 Task: Look for gluten-free products only.
Action: Mouse moved to (14, 56)
Screenshot: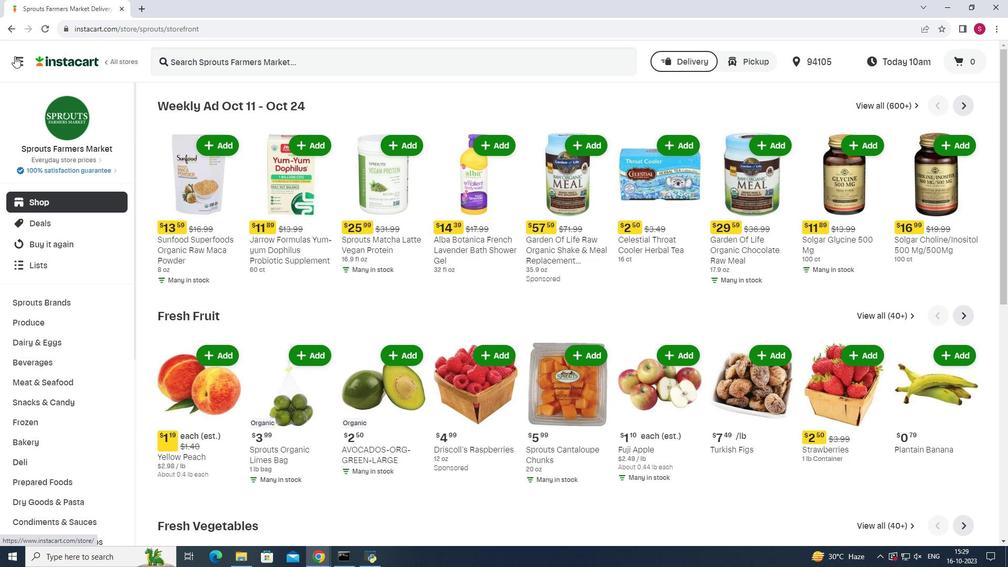 
Action: Mouse pressed left at (14, 56)
Screenshot: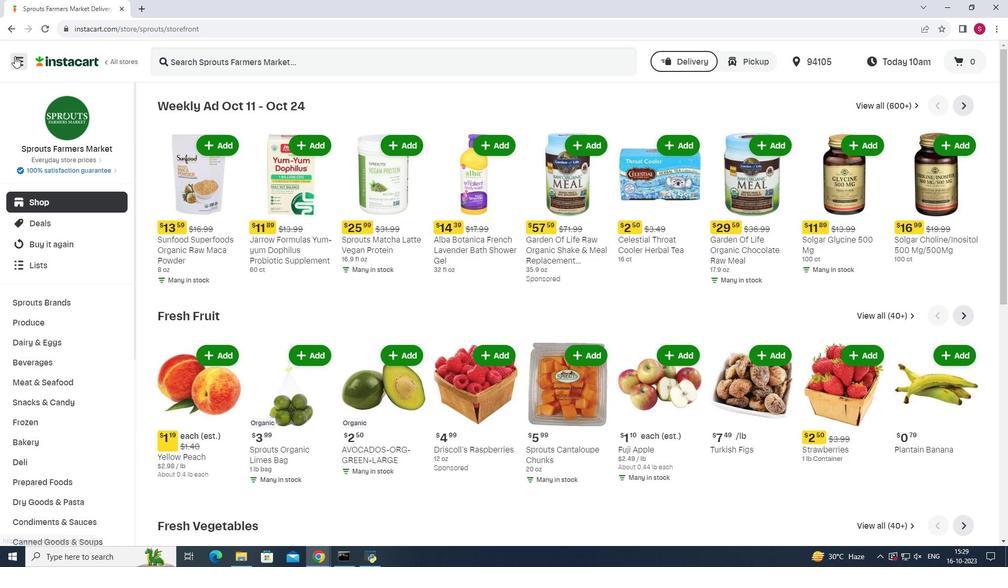 
Action: Mouse moved to (63, 281)
Screenshot: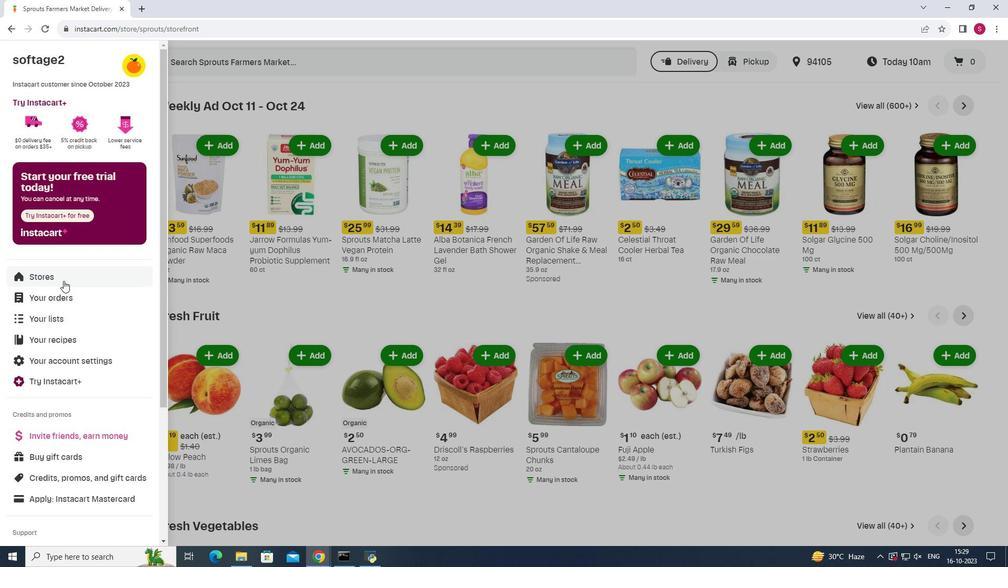 
Action: Mouse pressed left at (63, 281)
Screenshot: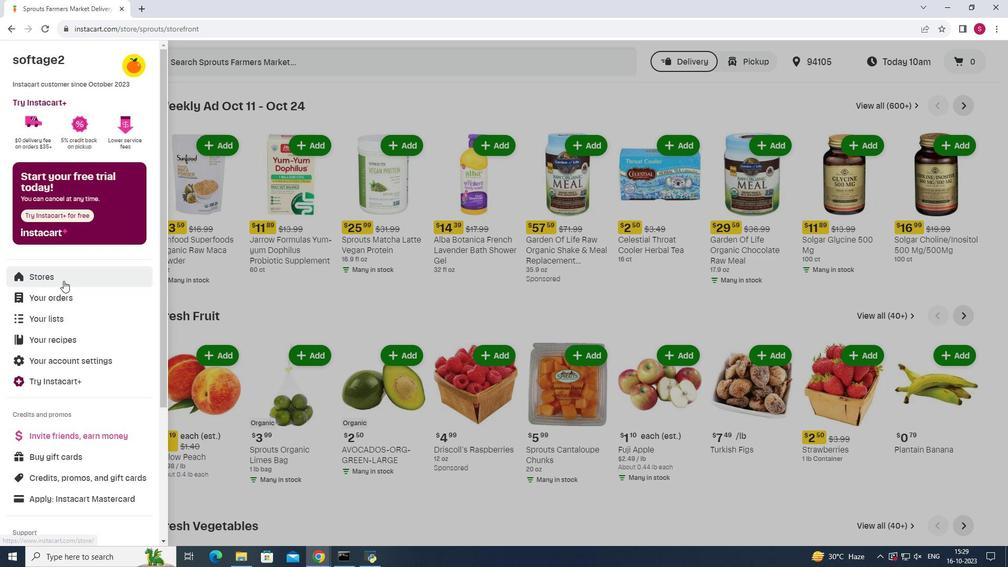 
Action: Mouse moved to (241, 95)
Screenshot: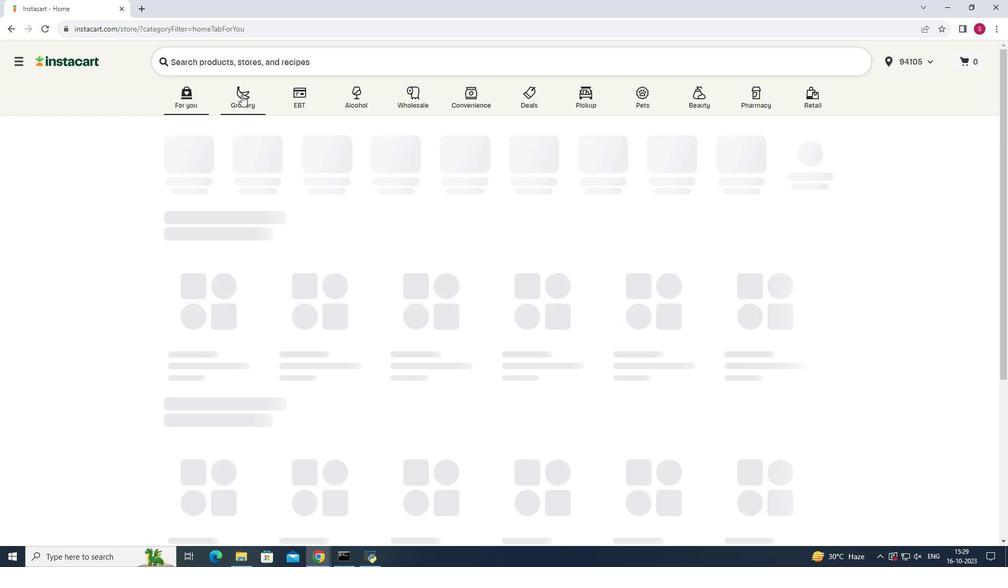 
Action: Mouse pressed left at (241, 95)
Screenshot: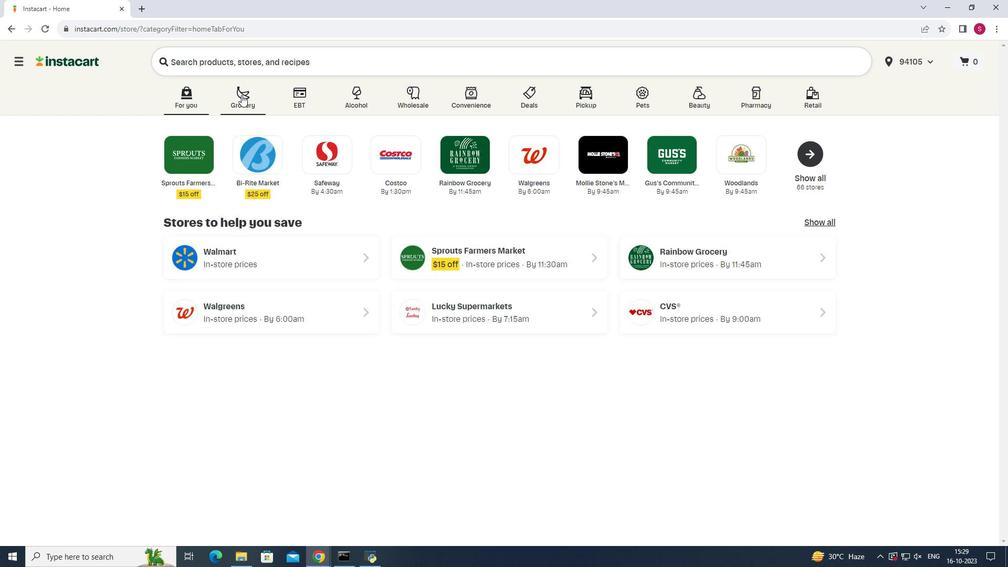 
Action: Mouse moved to (681, 145)
Screenshot: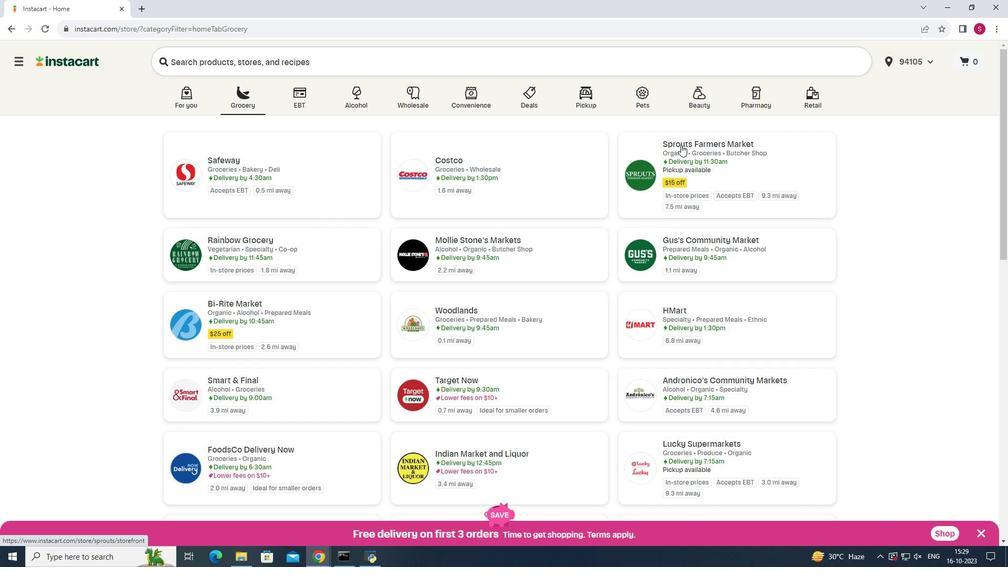 
Action: Mouse pressed left at (681, 145)
Screenshot: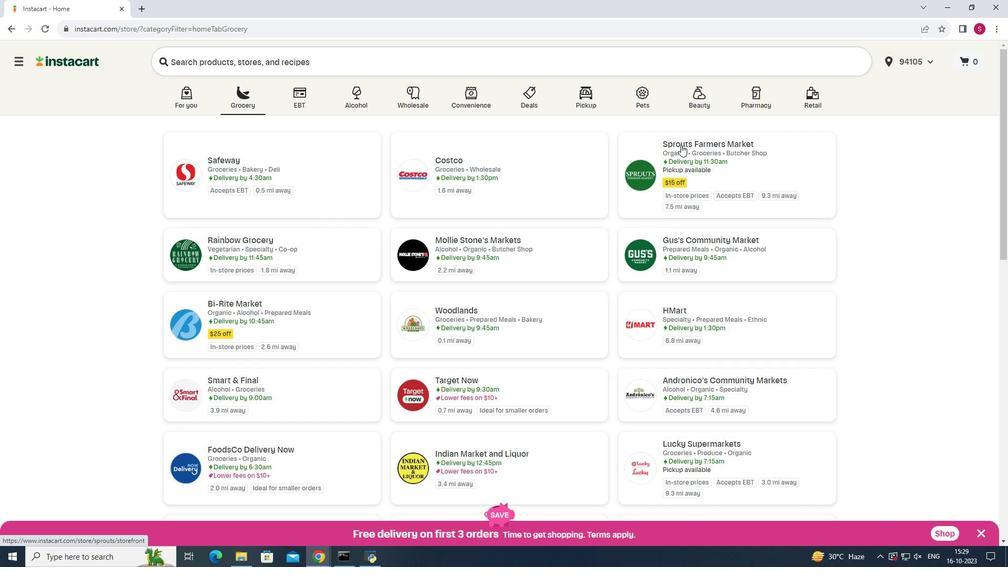
Action: Mouse moved to (40, 379)
Screenshot: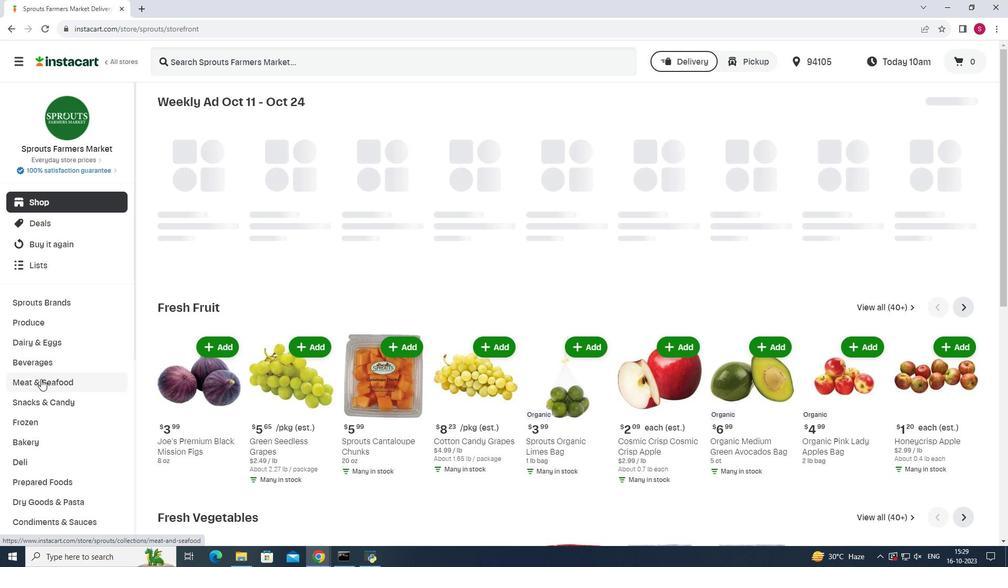 
Action: Mouse pressed left at (40, 379)
Screenshot: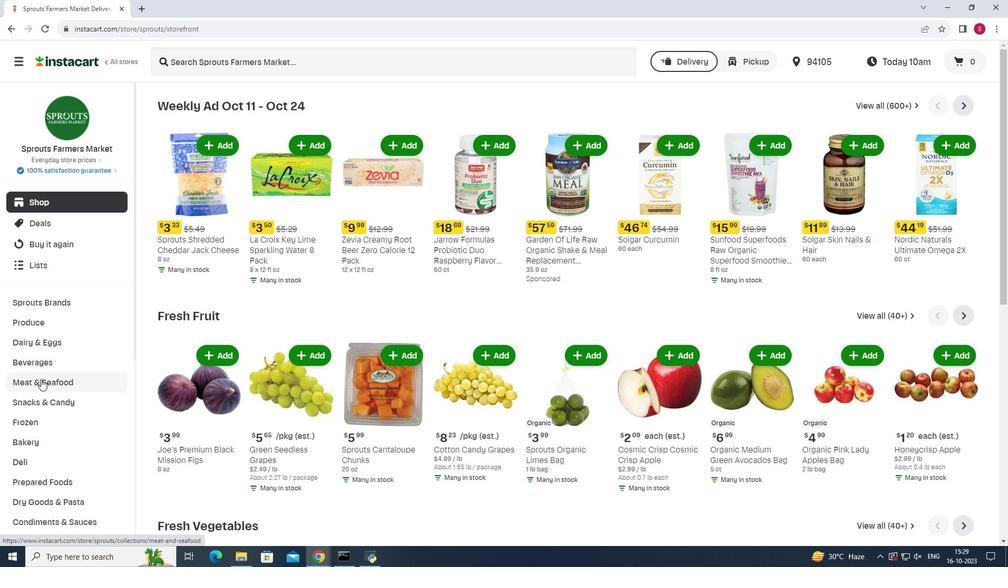 
Action: Mouse moved to (762, 130)
Screenshot: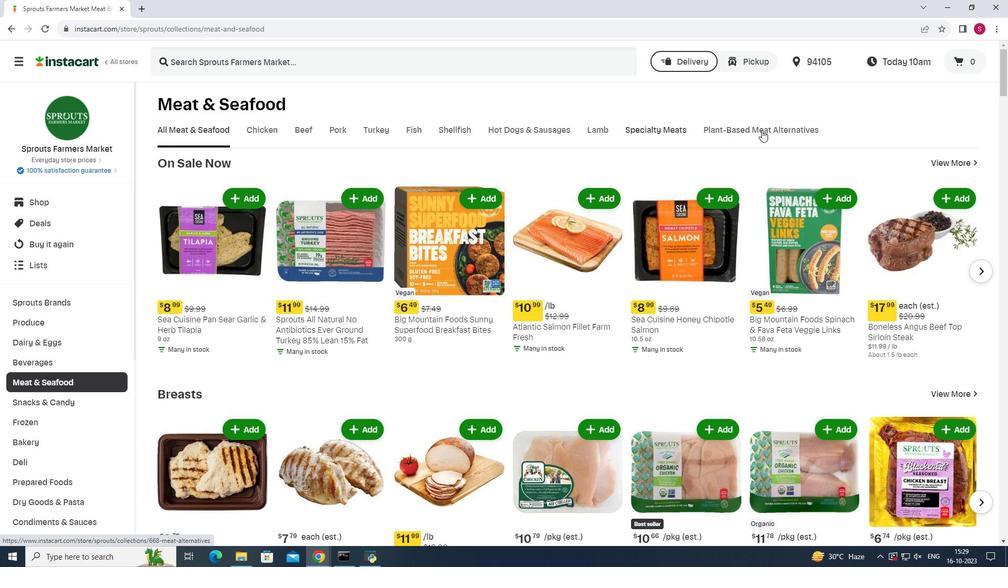 
Action: Mouse pressed left at (762, 130)
Screenshot: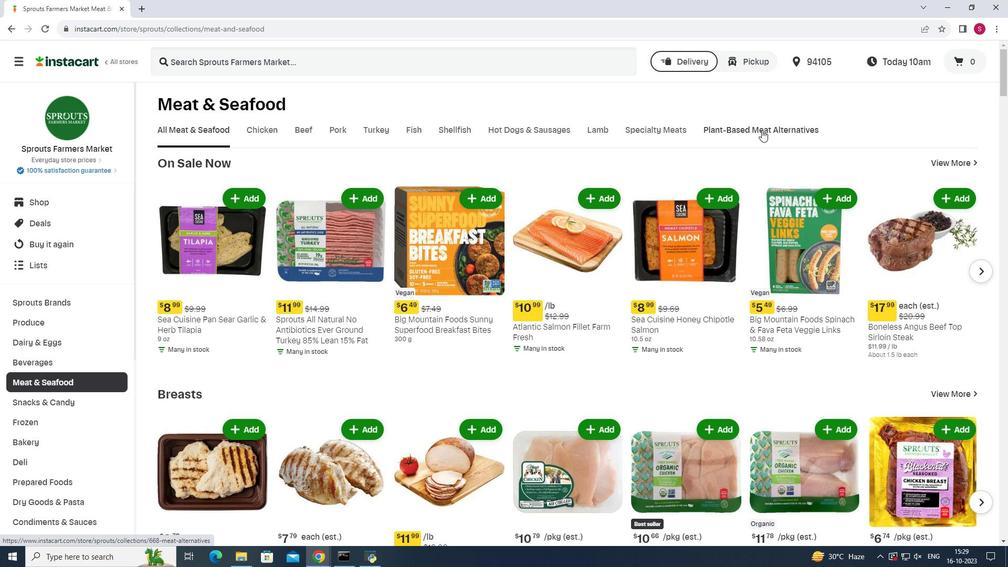 
Action: Mouse moved to (312, 178)
Screenshot: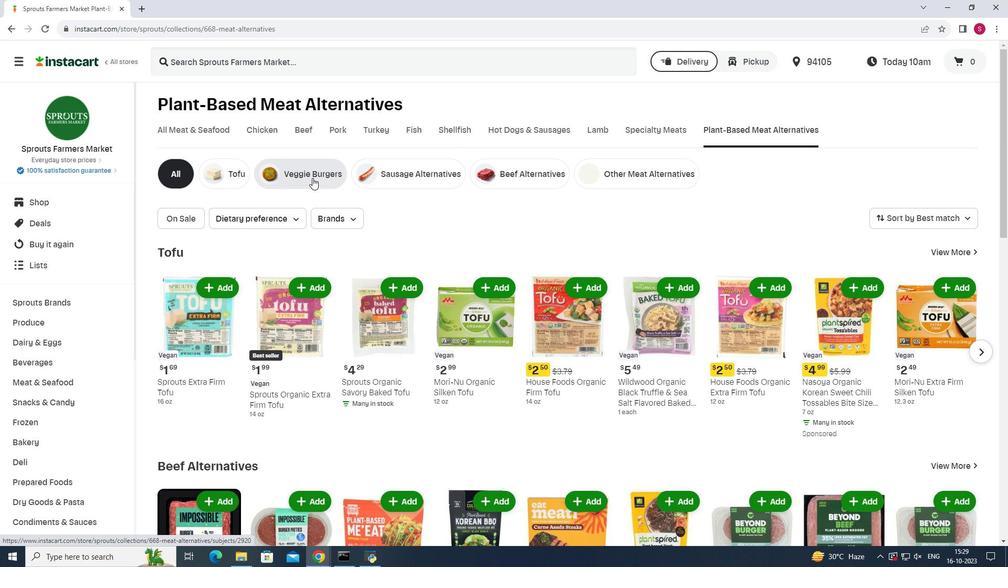 
Action: Mouse pressed left at (312, 178)
Screenshot: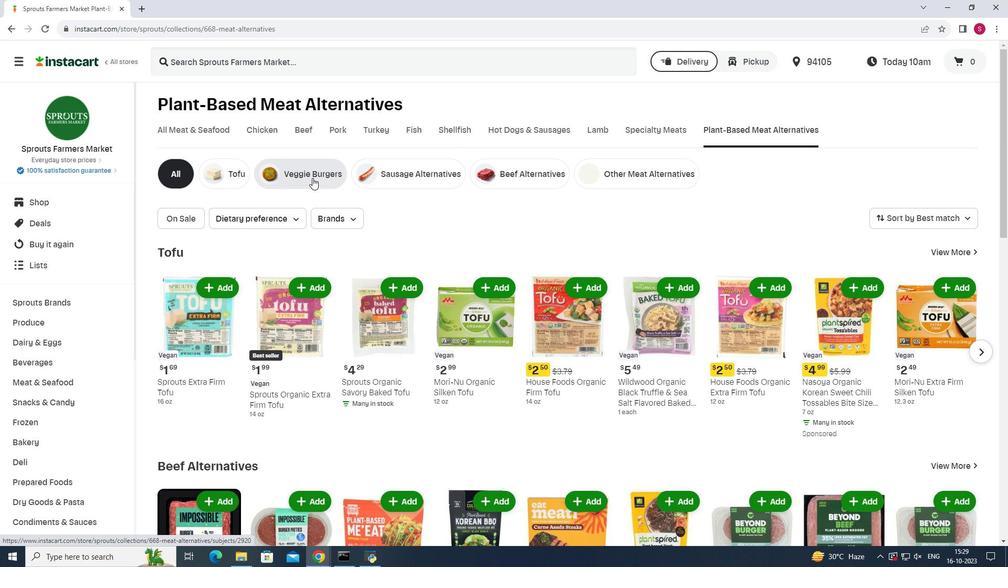 
Action: Mouse moved to (293, 221)
Screenshot: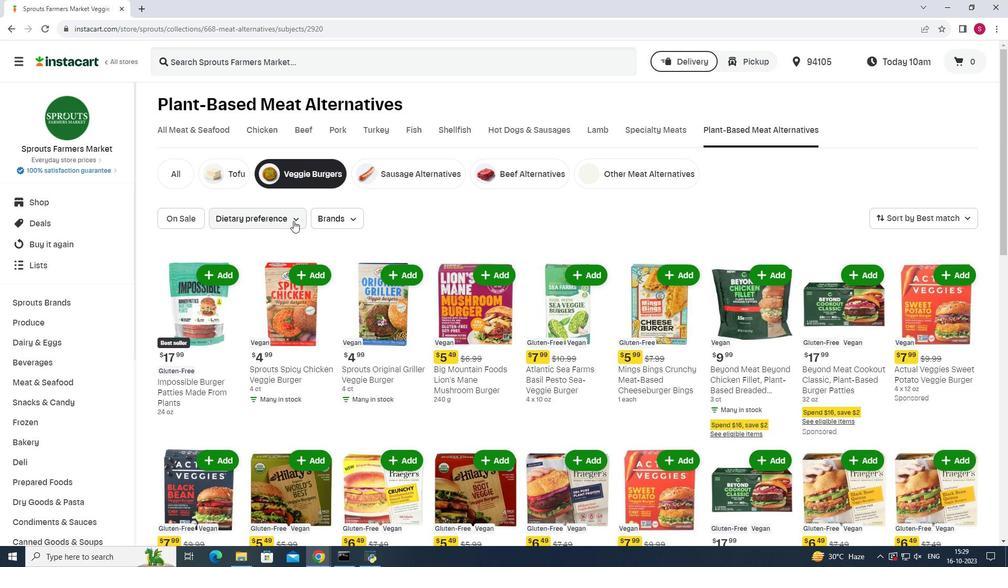 
Action: Mouse pressed left at (293, 221)
Screenshot: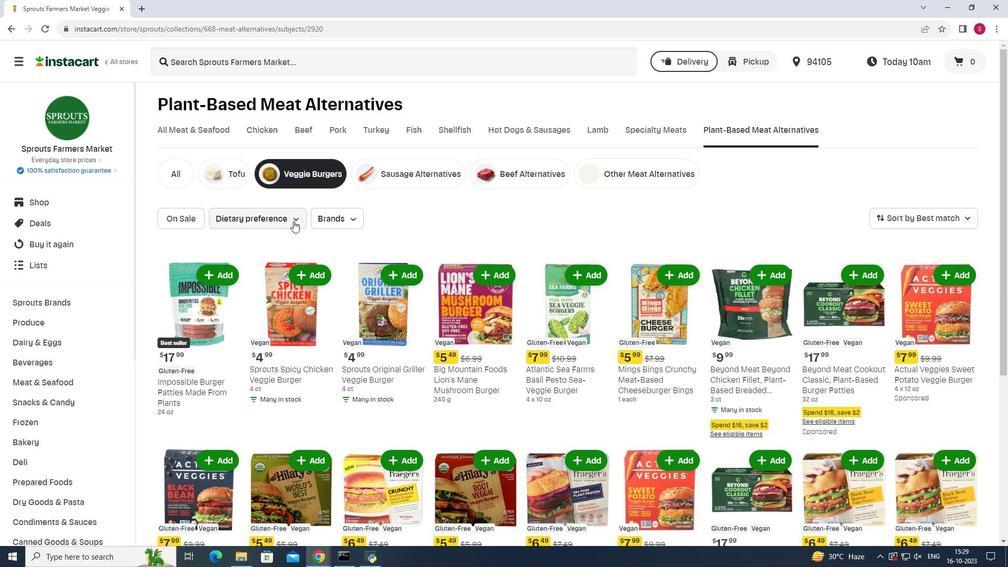 
Action: Mouse moved to (223, 299)
Screenshot: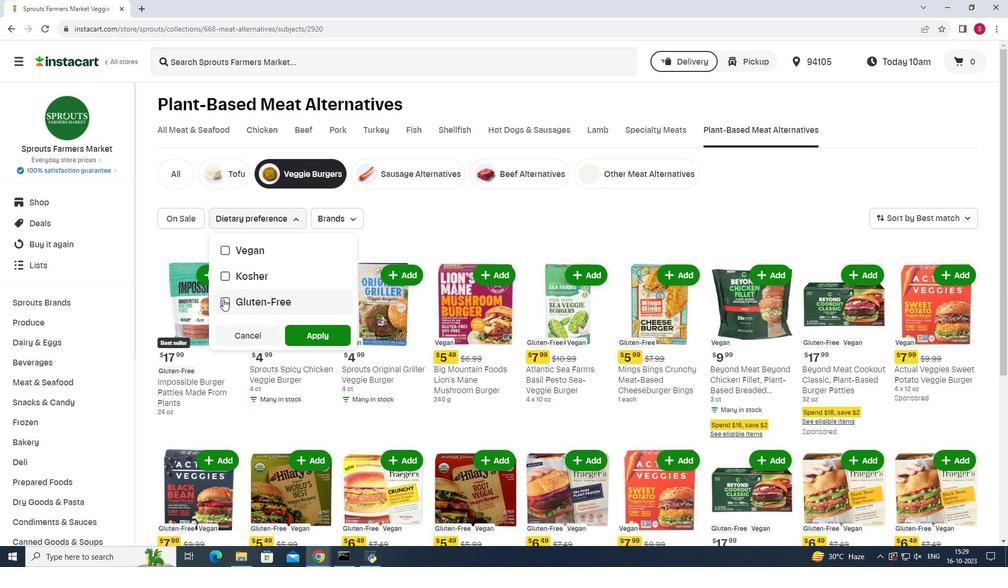 
Action: Mouse pressed left at (223, 299)
Screenshot: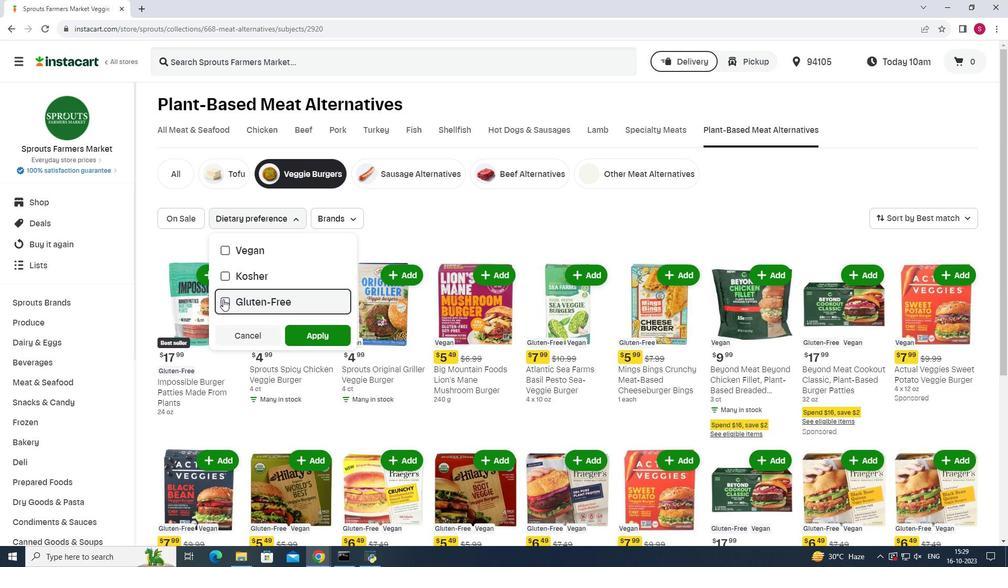 
Action: Mouse moved to (312, 334)
Screenshot: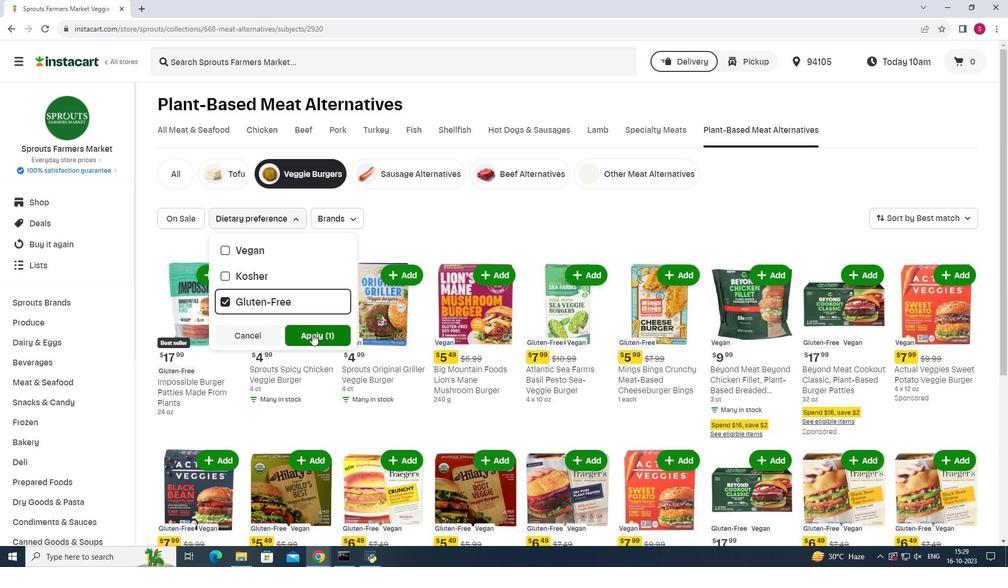 
Action: Mouse pressed left at (312, 334)
Screenshot: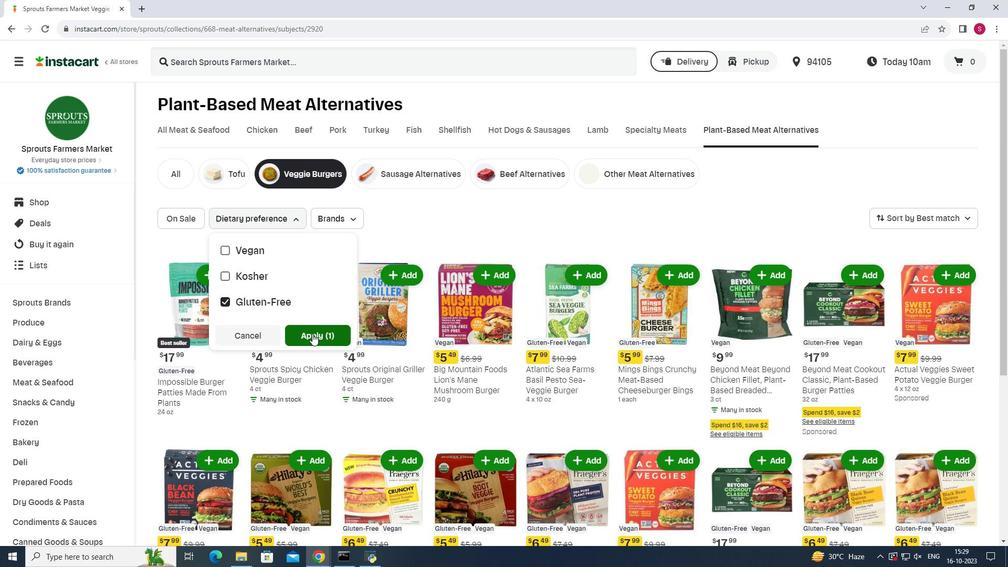 
Action: Mouse moved to (699, 243)
Screenshot: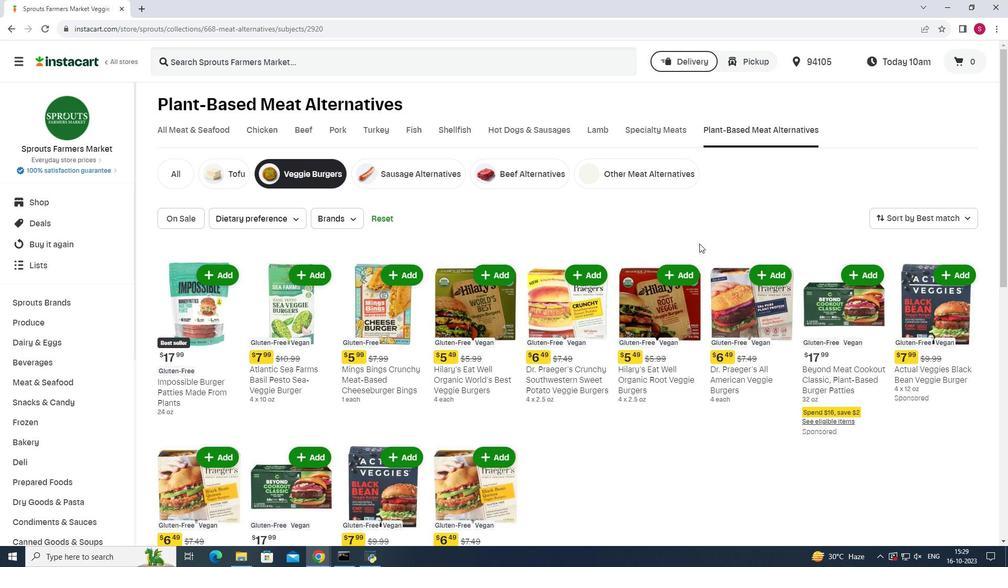 
Action: Mouse scrolled (699, 243) with delta (0, 0)
Screenshot: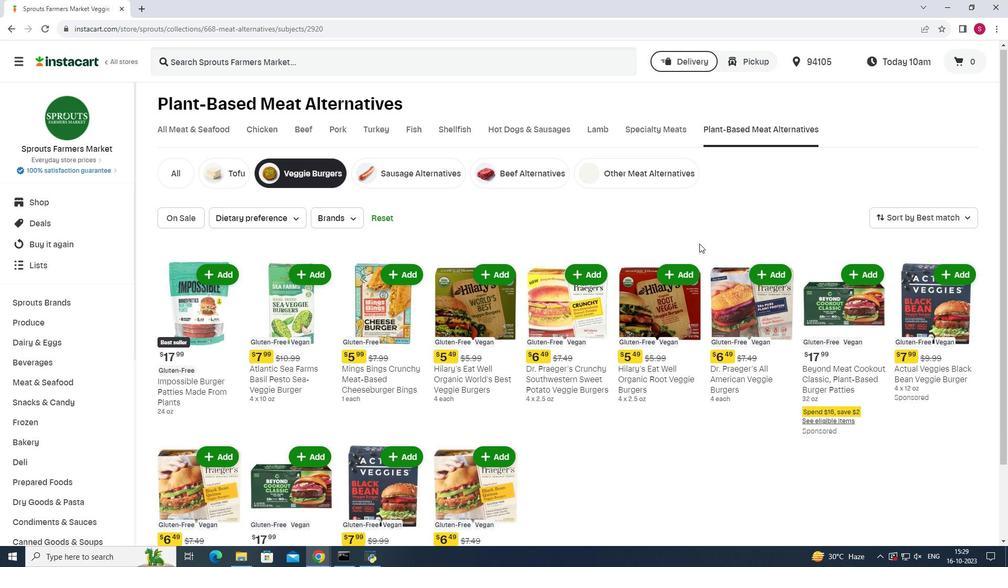 
Action: Mouse scrolled (699, 243) with delta (0, 0)
Screenshot: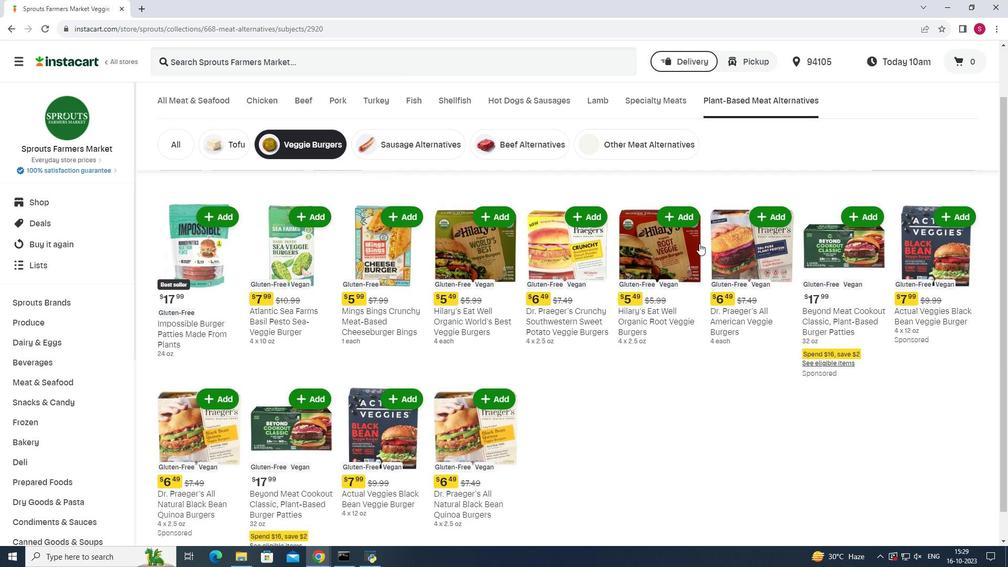 
Action: Mouse scrolled (699, 243) with delta (0, 0)
Screenshot: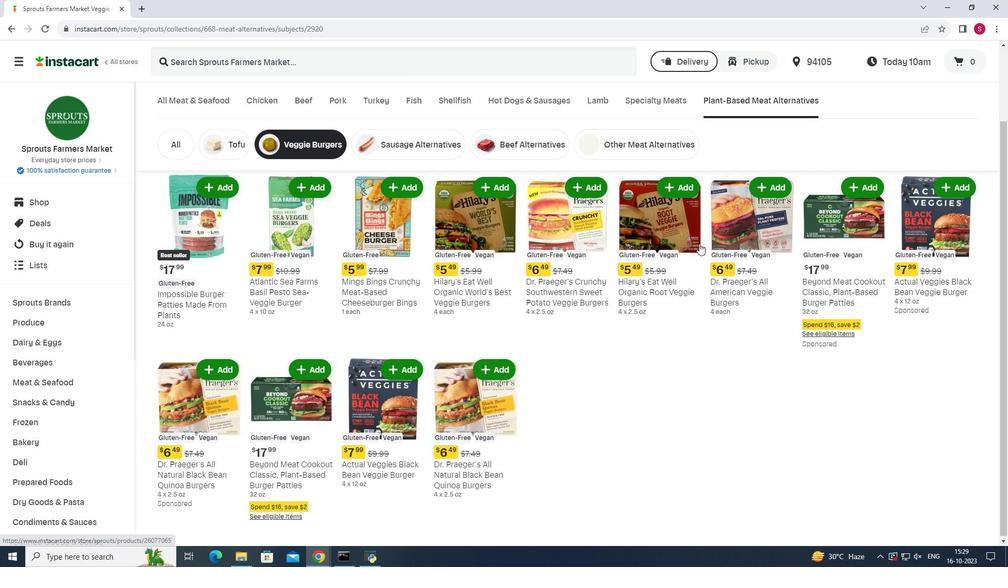 
Action: Mouse scrolled (699, 243) with delta (0, 0)
Screenshot: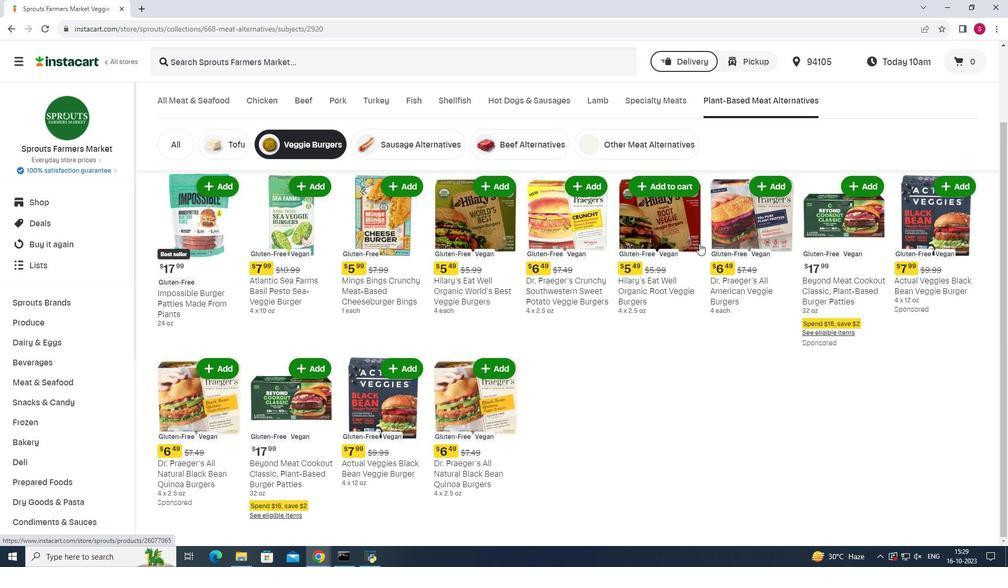 
Action: Mouse scrolled (699, 243) with delta (0, 0)
Screenshot: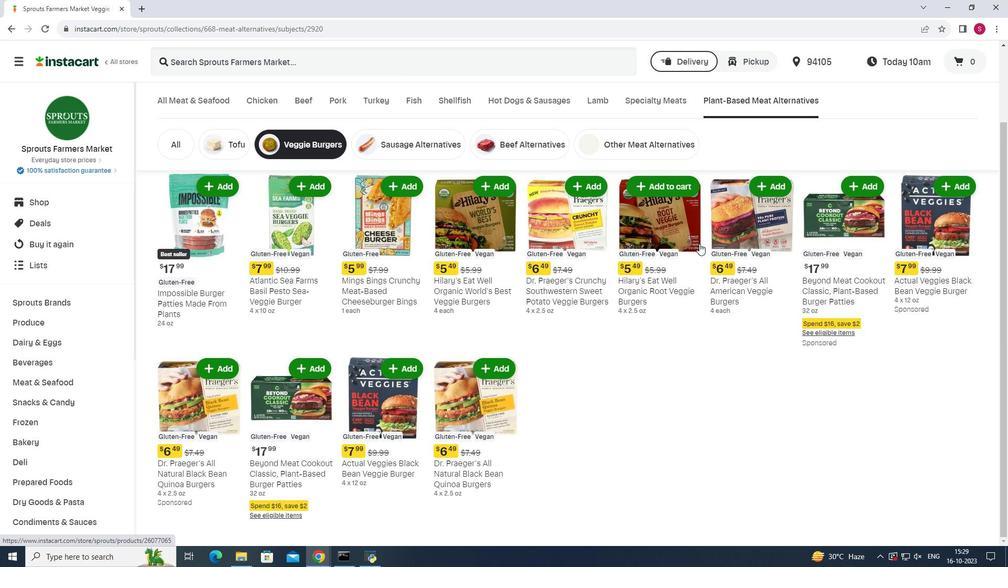 
Action: Mouse scrolled (699, 244) with delta (0, 0)
Screenshot: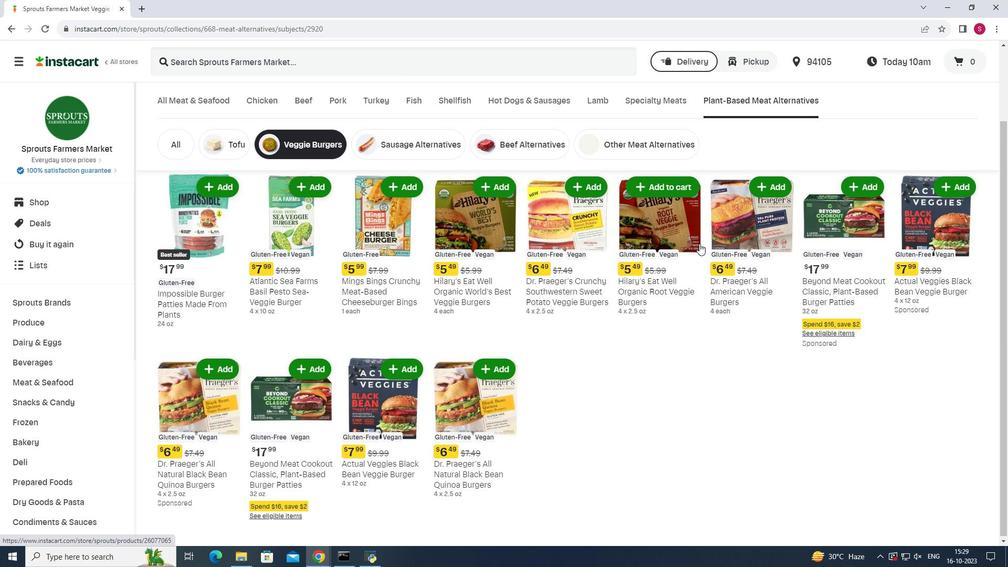 
Action: Mouse scrolled (699, 244) with delta (0, 0)
Screenshot: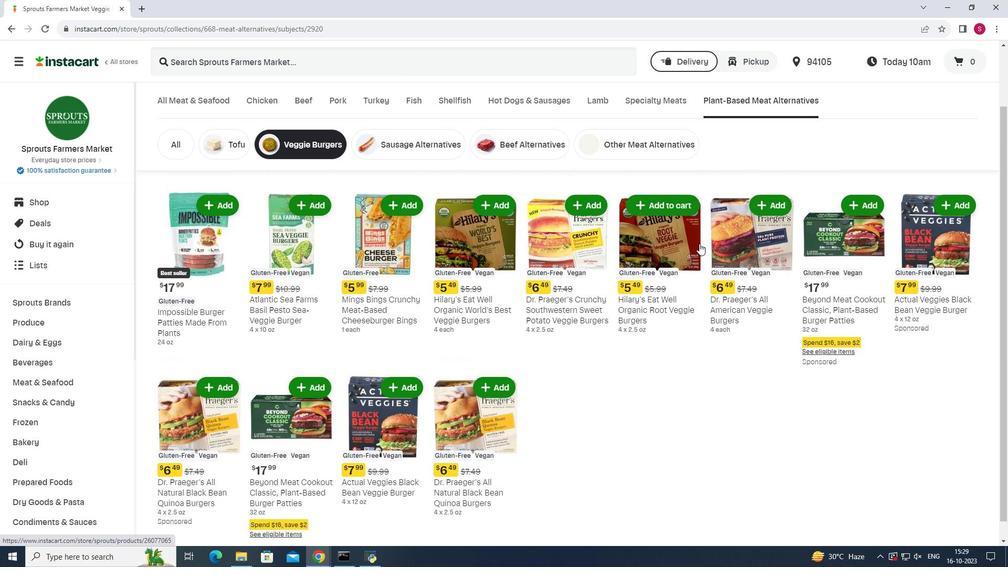 
Action: Mouse scrolled (699, 244) with delta (0, 0)
Screenshot: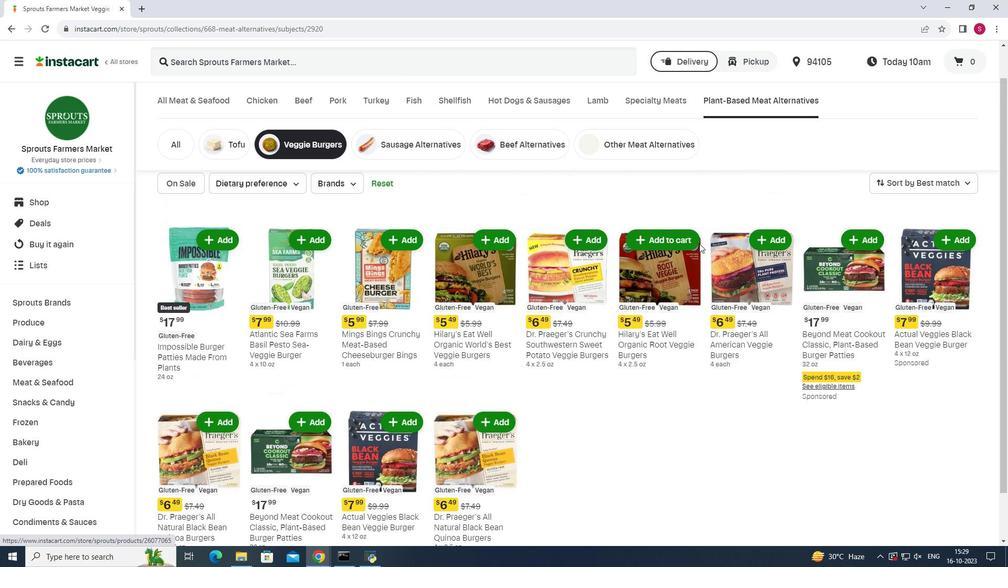 
Action: Mouse scrolled (699, 244) with delta (0, 0)
Screenshot: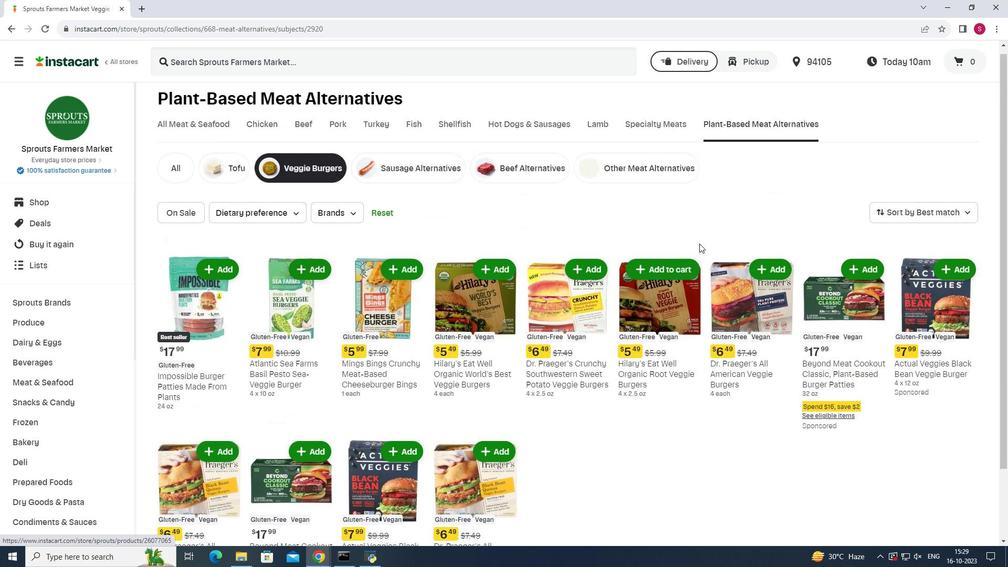 
